 Task: Look for products in the category "Dish Soap" from Sprouts only.
Action: Mouse moved to (819, 272)
Screenshot: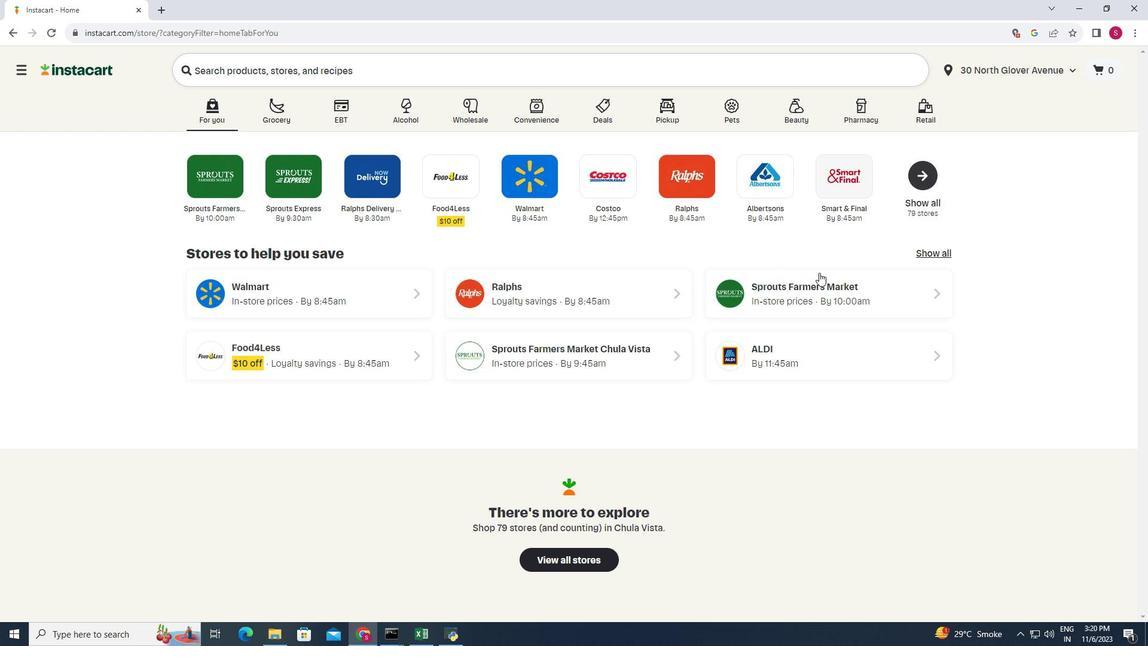 
Action: Mouse pressed left at (819, 272)
Screenshot: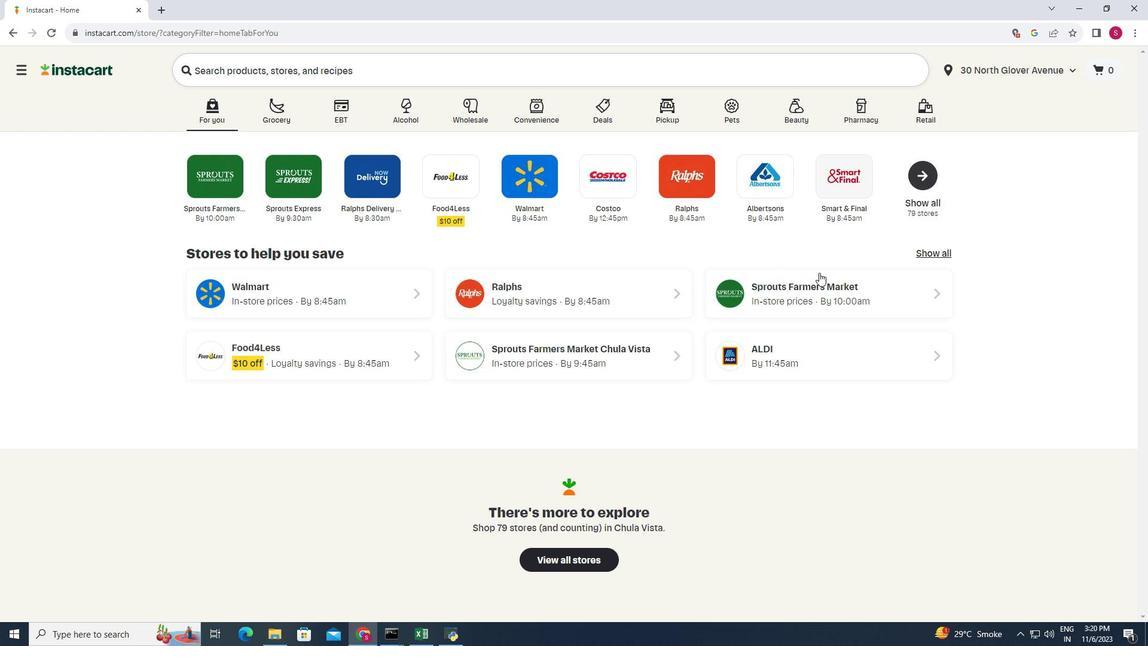 
Action: Mouse moved to (56, 458)
Screenshot: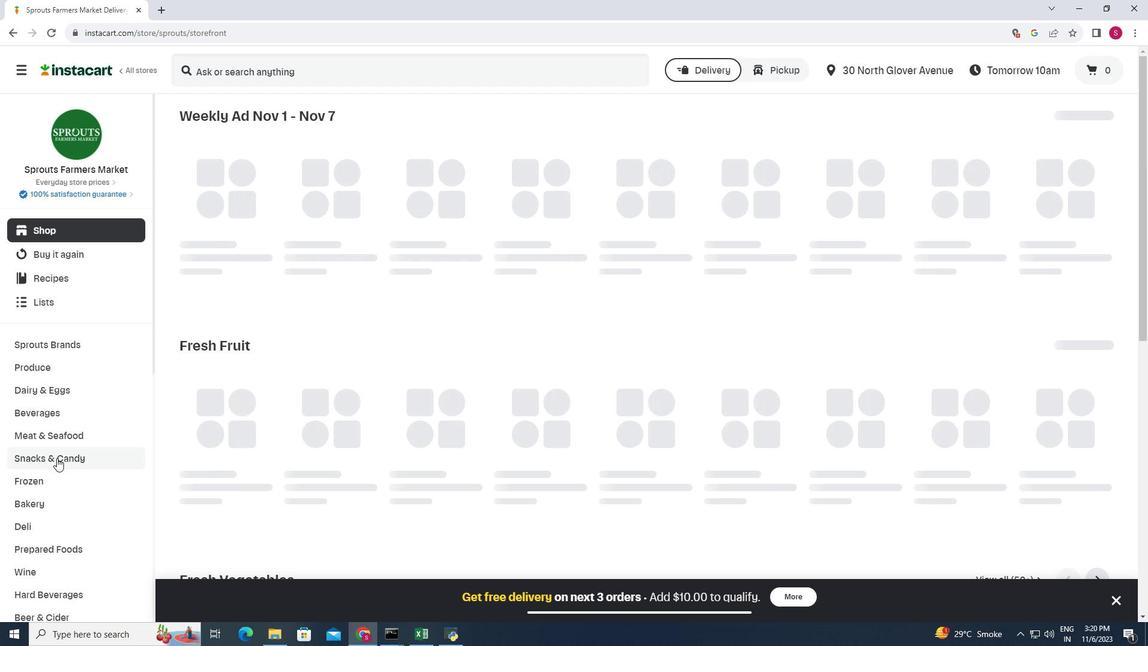 
Action: Mouse scrolled (56, 457) with delta (0, 0)
Screenshot: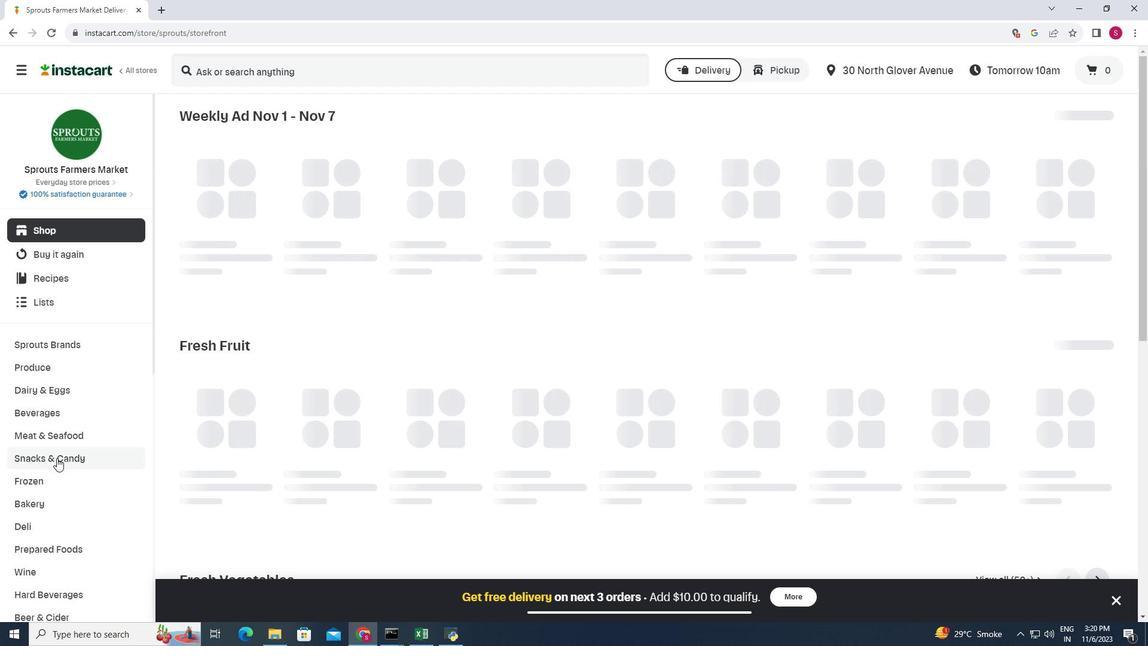 
Action: Mouse scrolled (56, 457) with delta (0, 0)
Screenshot: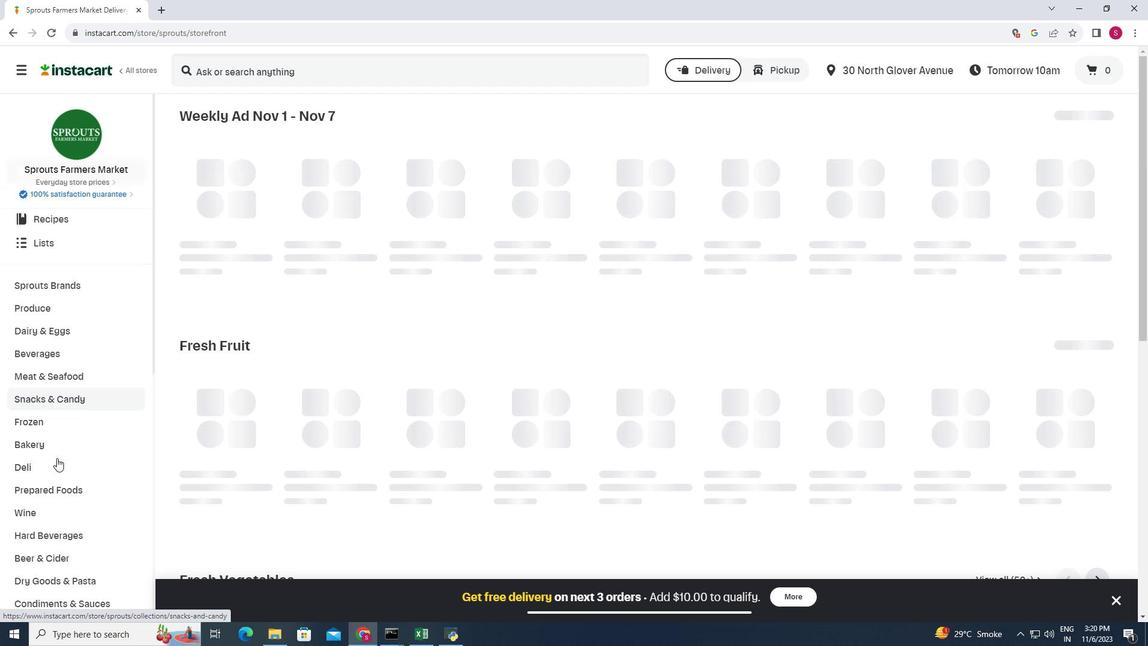 
Action: Mouse scrolled (56, 457) with delta (0, 0)
Screenshot: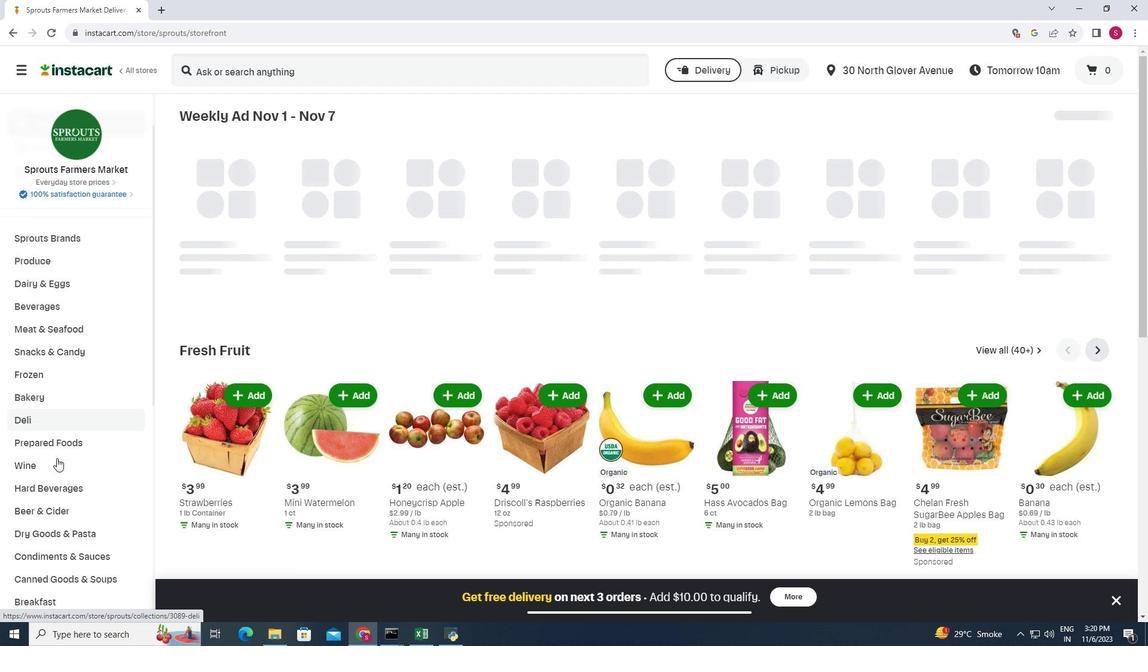 
Action: Mouse scrolled (56, 457) with delta (0, 0)
Screenshot: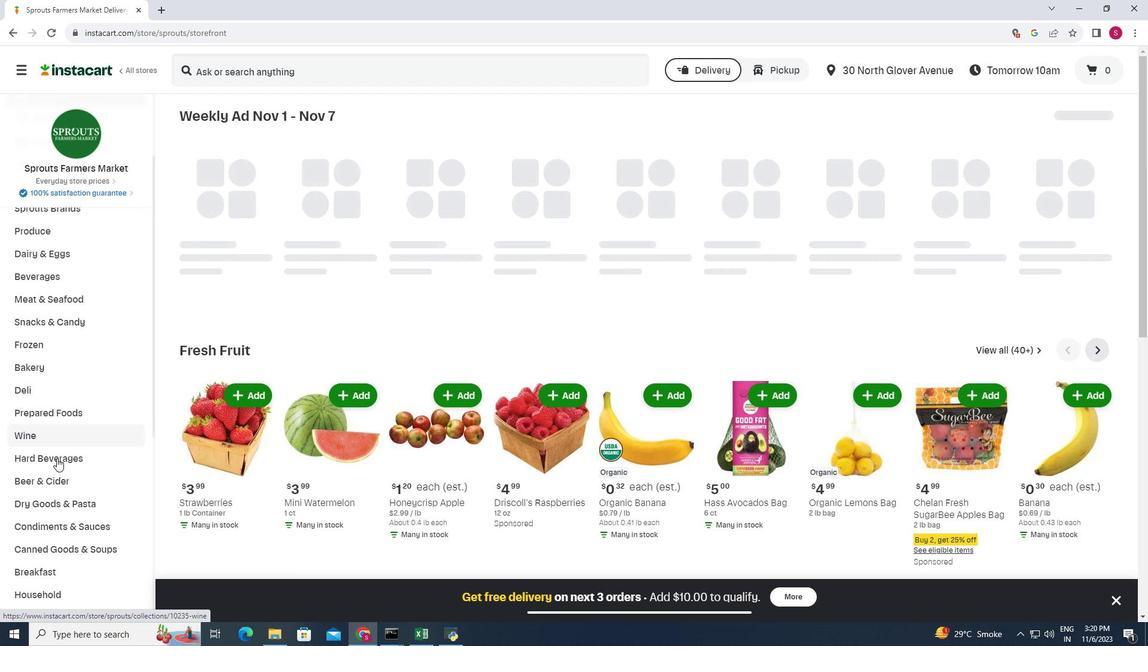 
Action: Mouse moved to (51, 483)
Screenshot: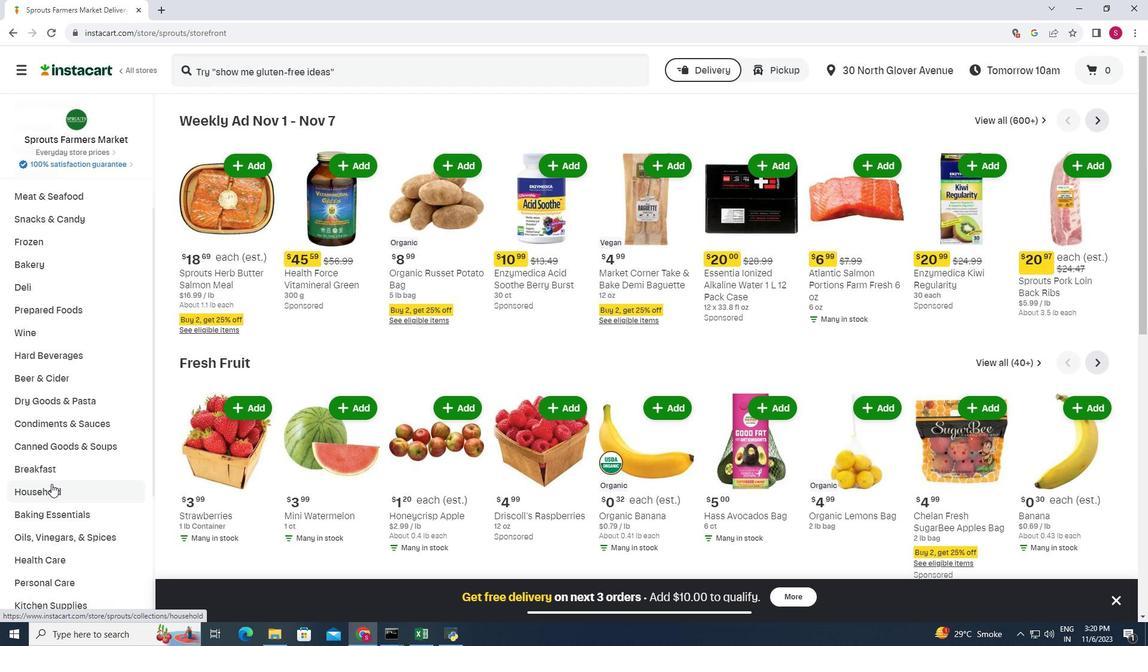 
Action: Mouse pressed left at (51, 483)
Screenshot: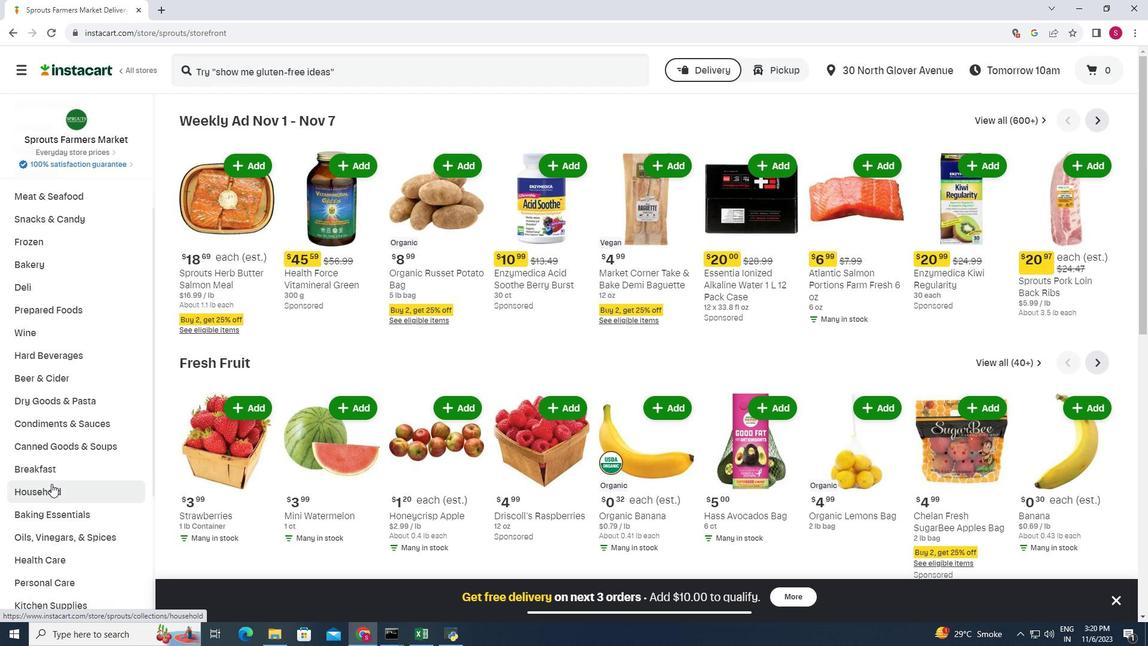 
Action: Mouse moved to (401, 153)
Screenshot: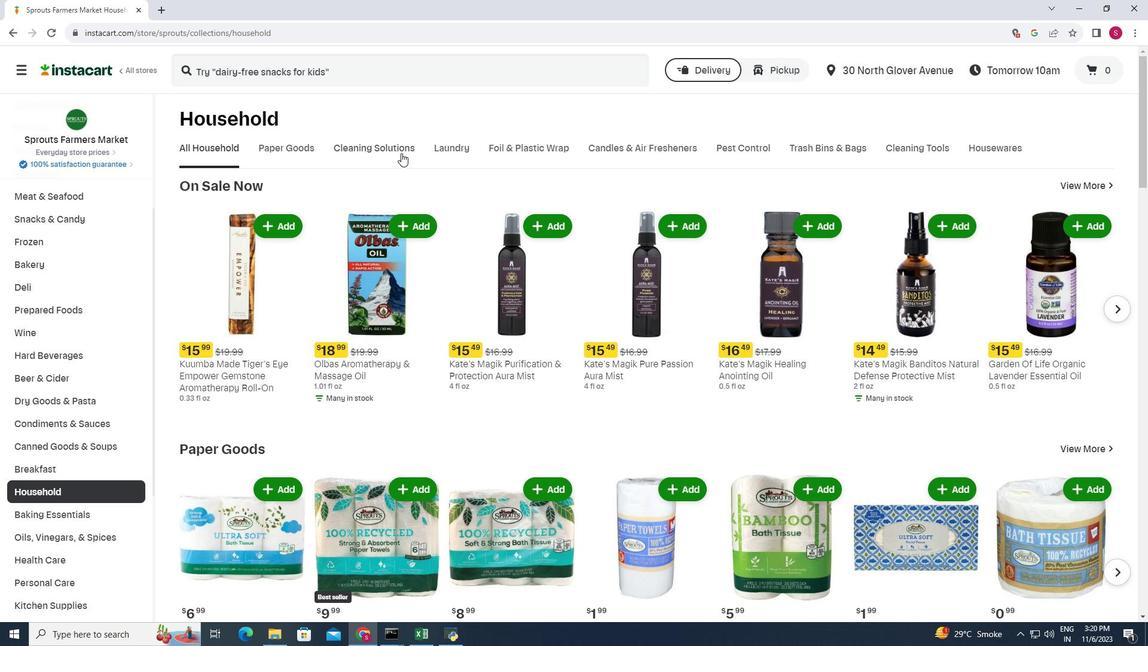 
Action: Mouse pressed left at (401, 153)
Screenshot: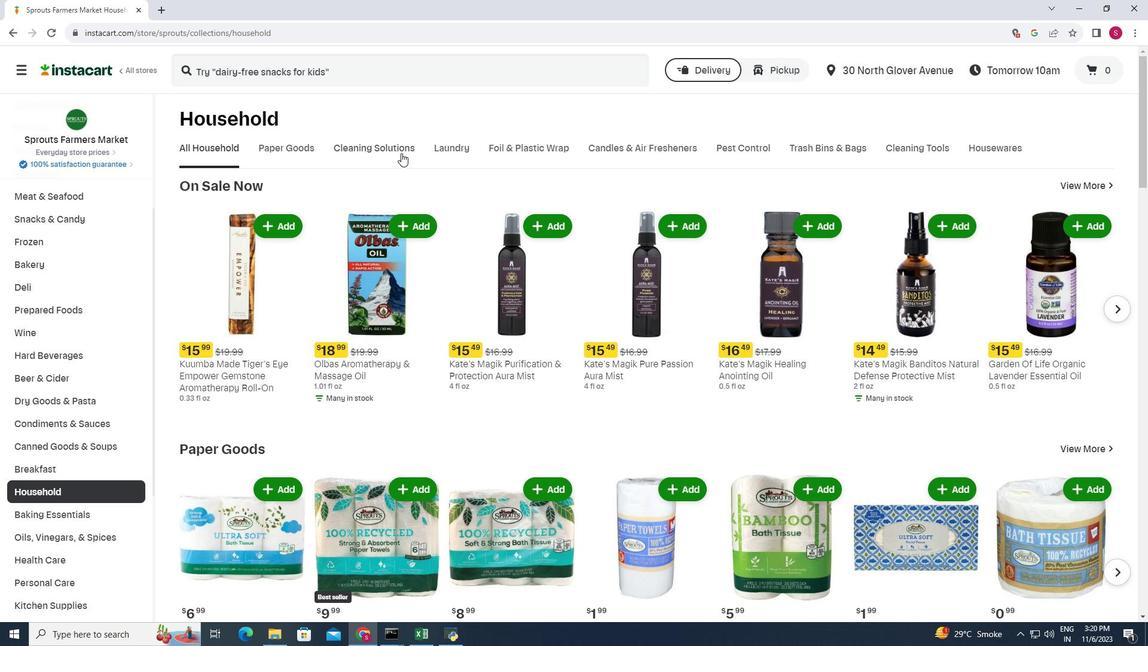 
Action: Mouse moved to (403, 186)
Screenshot: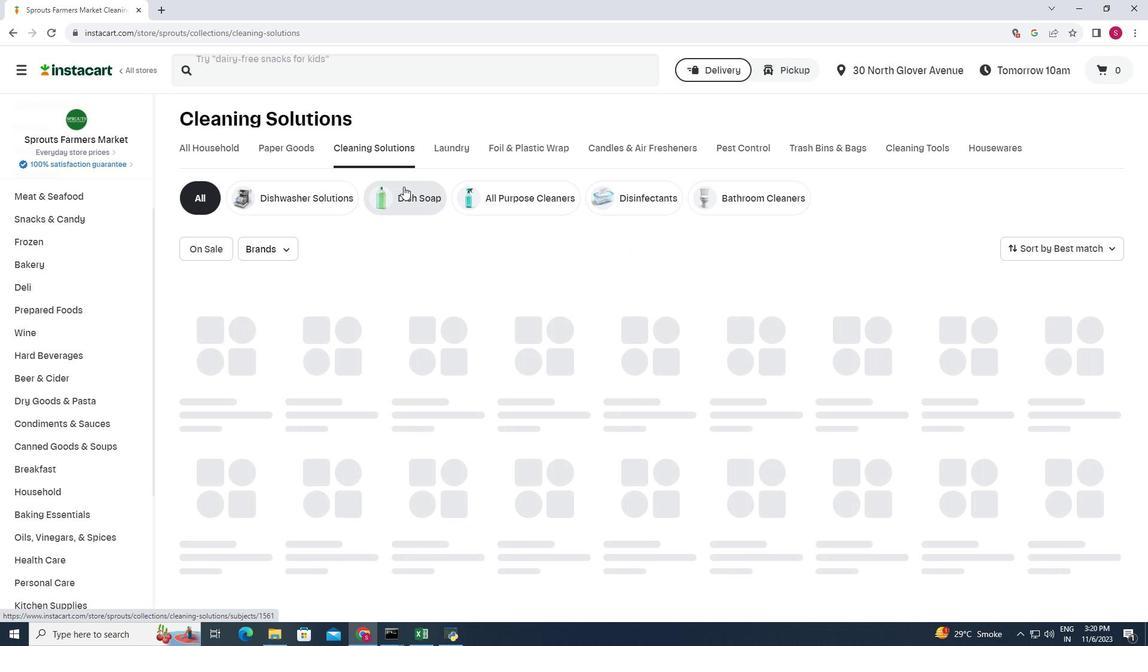 
Action: Mouse pressed left at (403, 186)
Screenshot: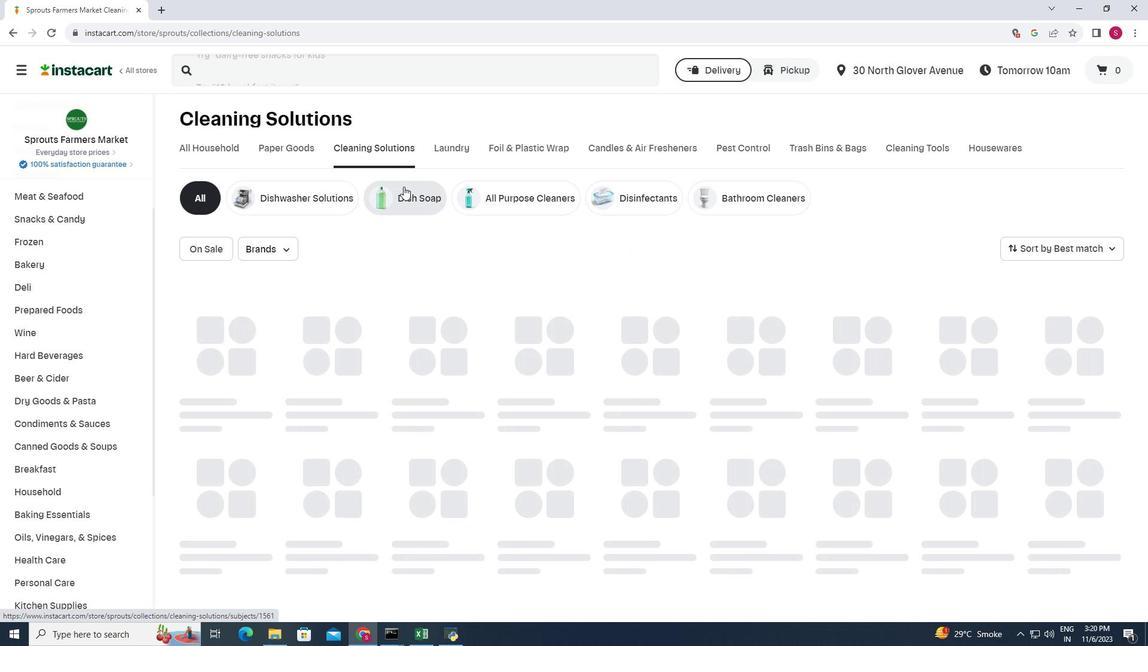 
Action: Mouse moved to (226, 242)
Screenshot: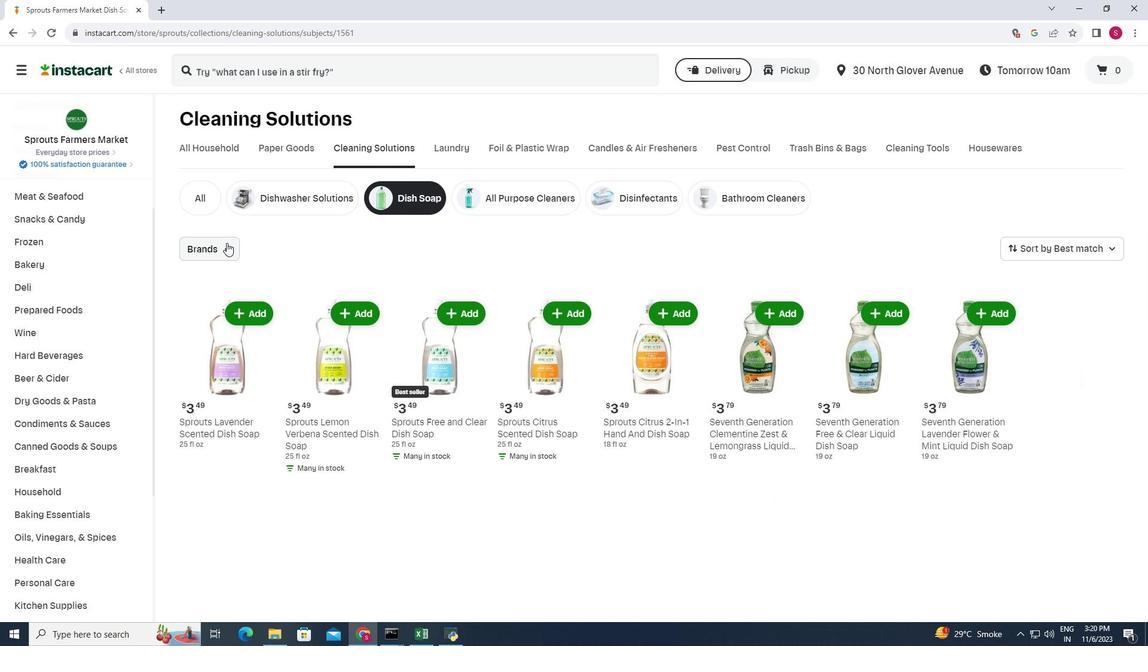 
Action: Mouse pressed left at (226, 242)
Screenshot: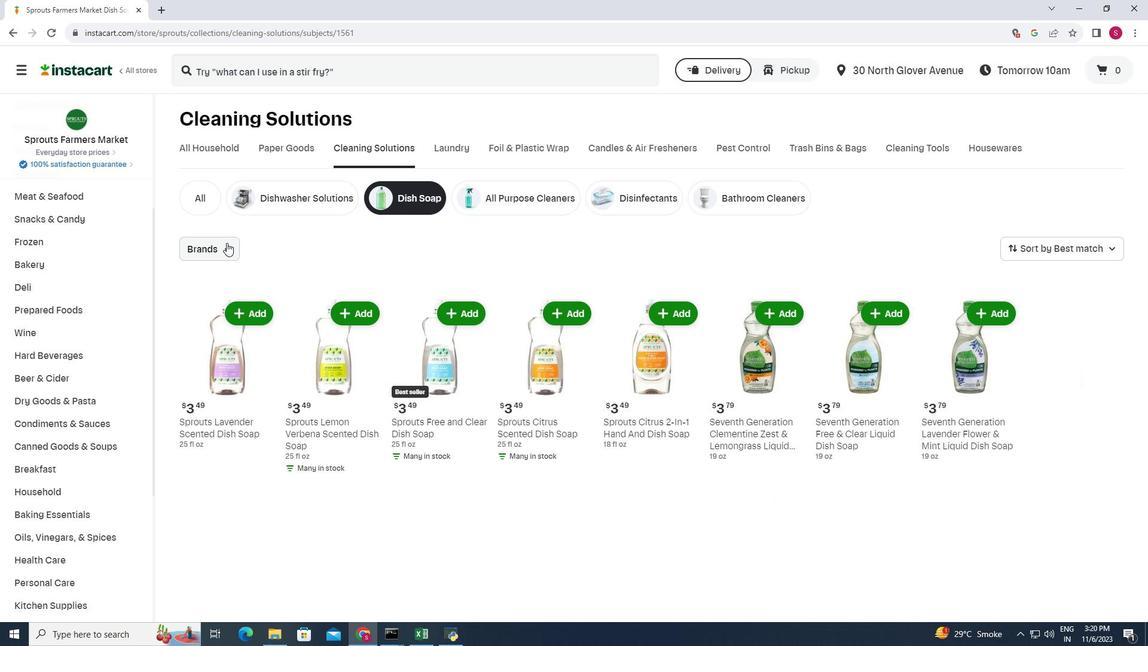 
Action: Mouse moved to (230, 320)
Screenshot: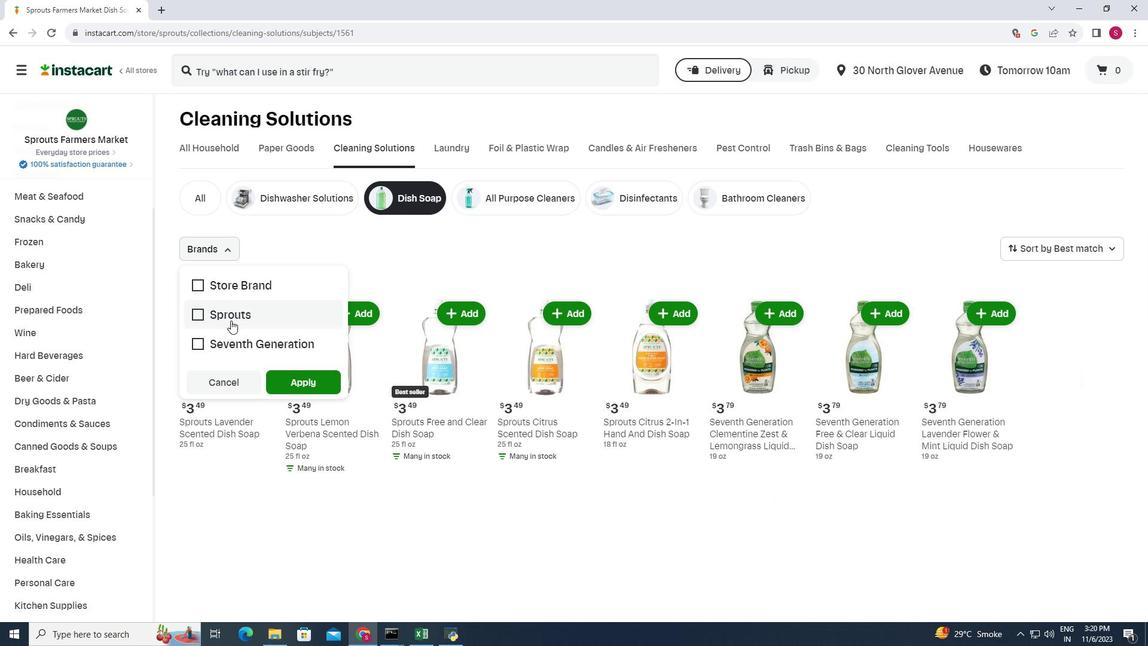 
Action: Mouse pressed left at (230, 320)
Screenshot: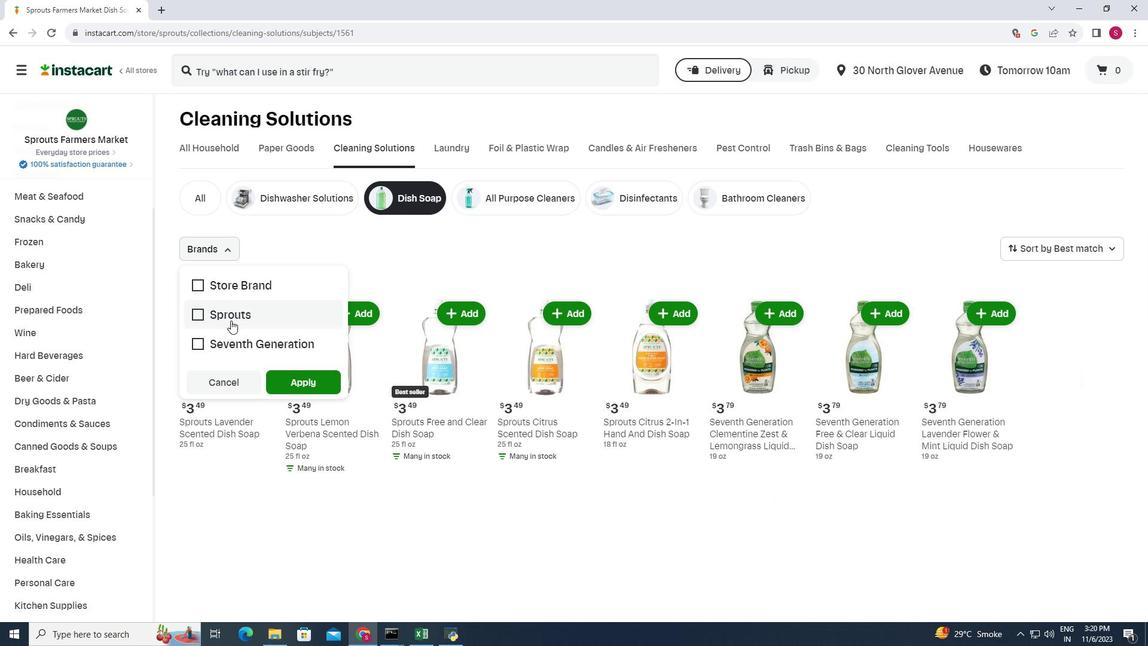 
Action: Mouse moved to (303, 380)
Screenshot: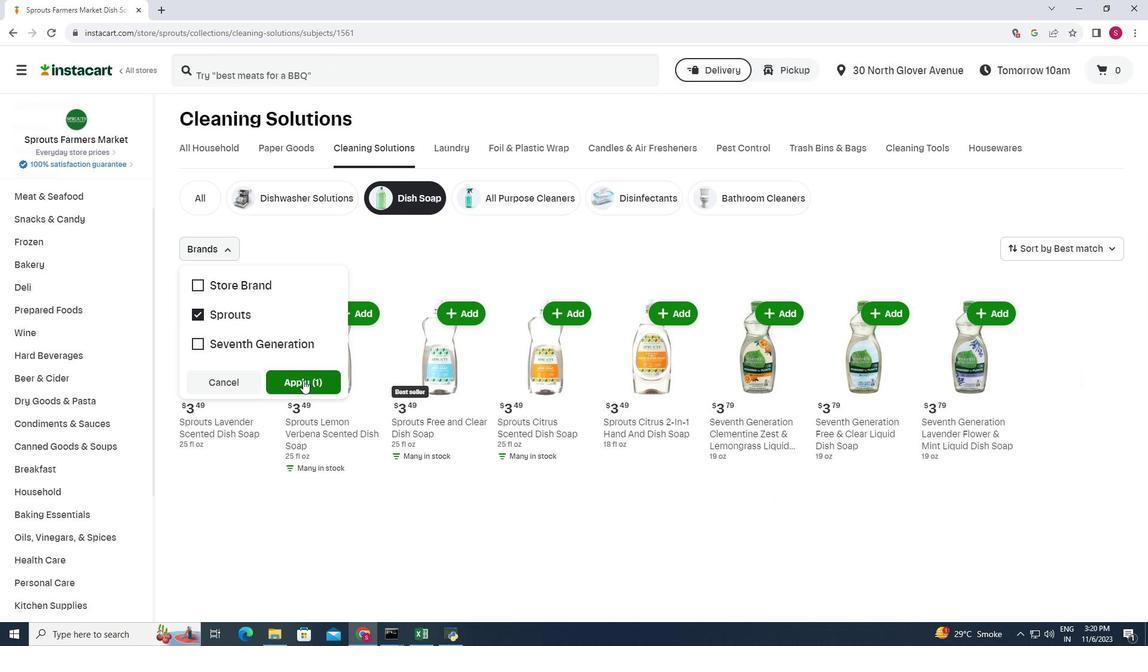 
Action: Mouse pressed left at (303, 380)
Screenshot: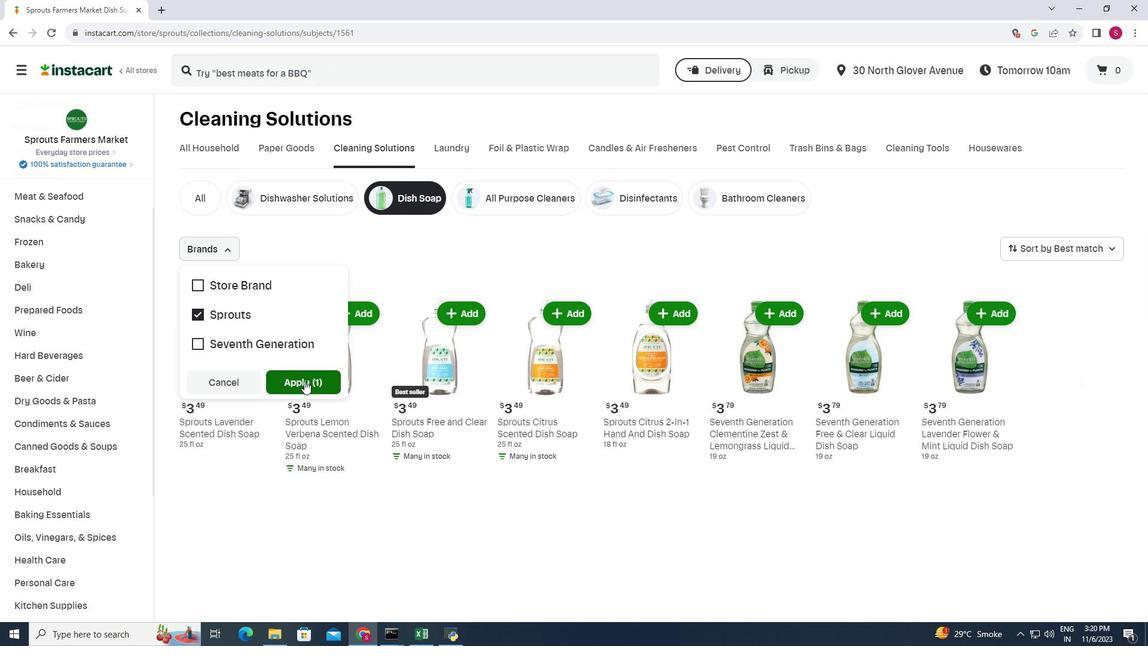 
Action: Mouse moved to (441, 276)
Screenshot: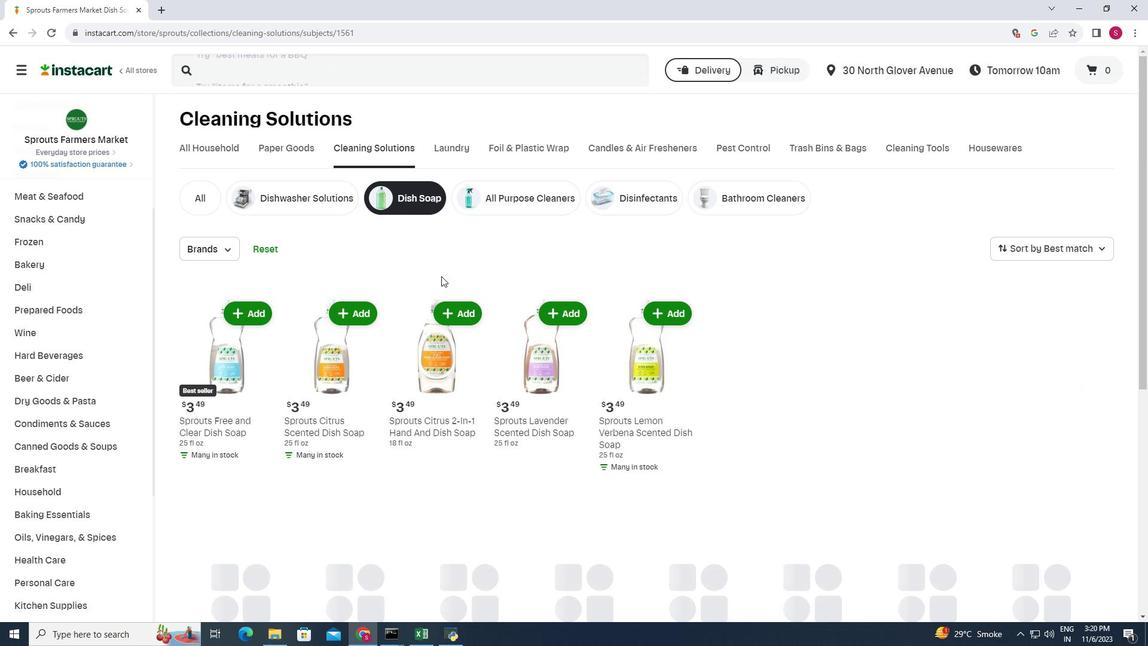 
Action: Mouse scrolled (441, 275) with delta (0, 0)
Screenshot: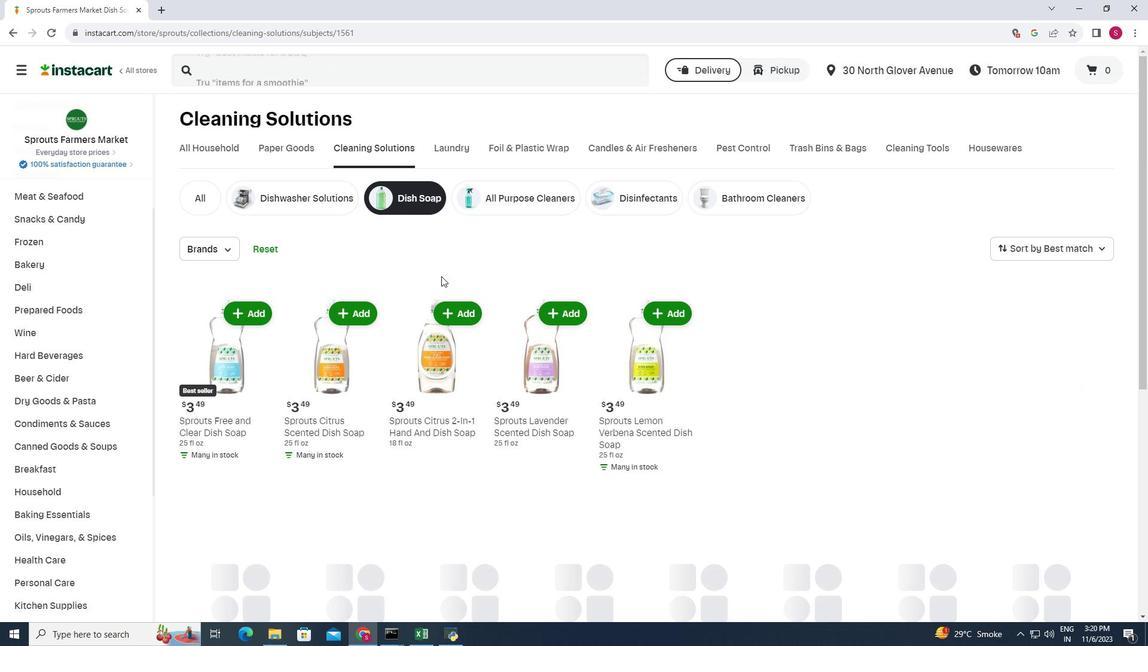 
Action: Mouse scrolled (441, 275) with delta (0, 0)
Screenshot: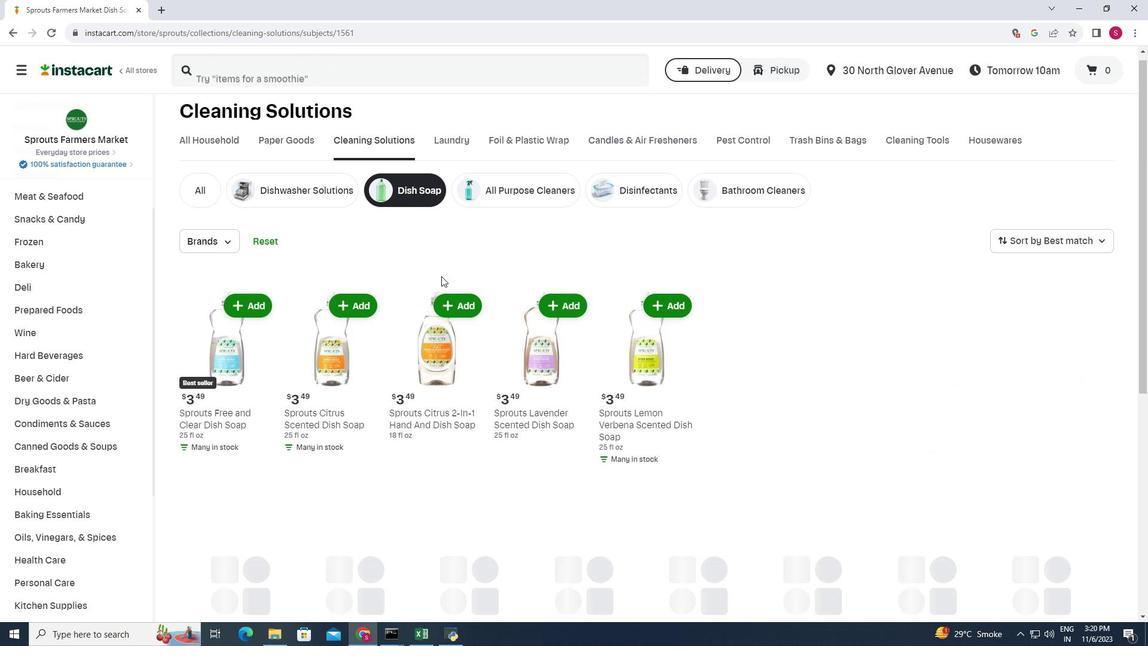 
Action: Mouse moved to (441, 276)
Screenshot: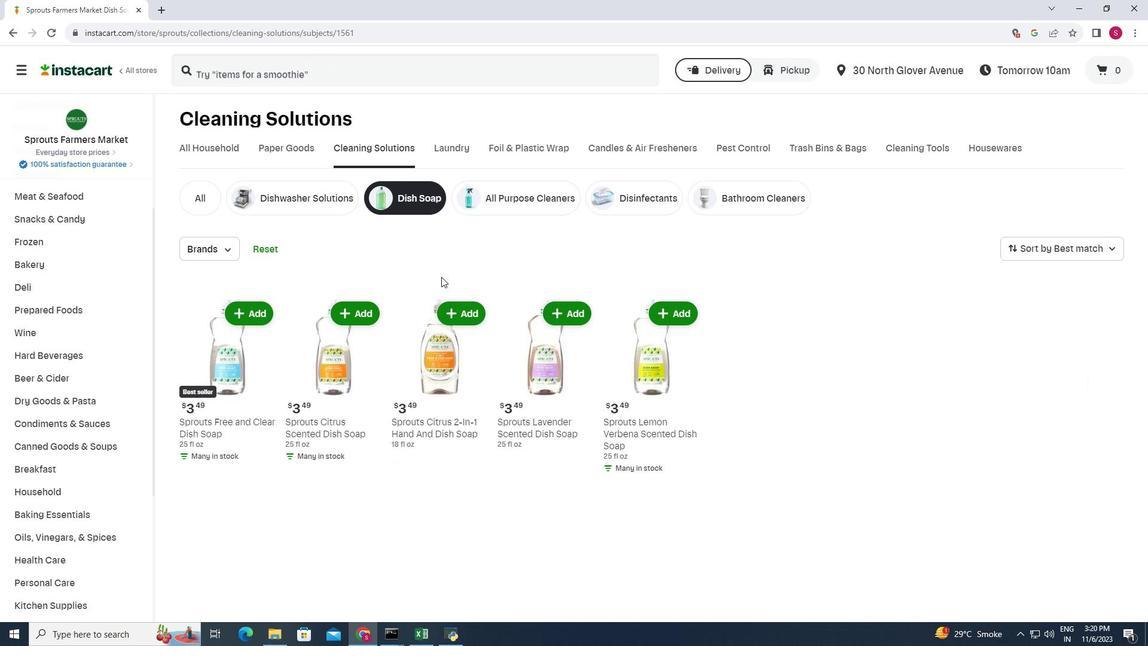 
